 Task: Log work in the project ZeroG for the issue 'Develop a new tool for automated testing of security vulnerabilities in web applications' spent time as '1w 2d 3h 52m' and remaining time as '5w 3d 3h 57m' and move to bottom of backlog. Now add the issue to the epic 'Mobile Application Security Testing'.
Action: Mouse moved to (188, 53)
Screenshot: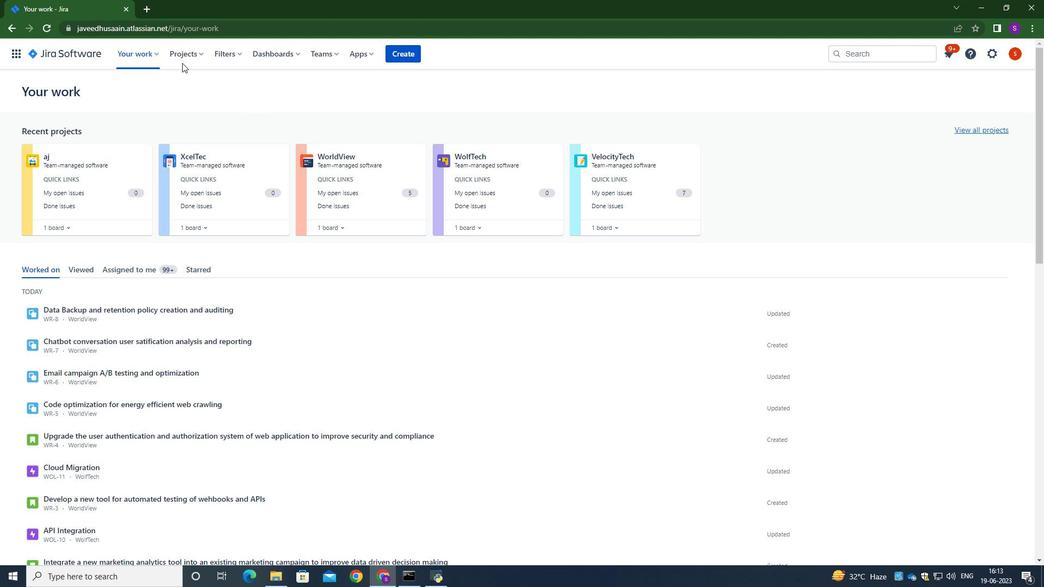 
Action: Mouse pressed left at (188, 53)
Screenshot: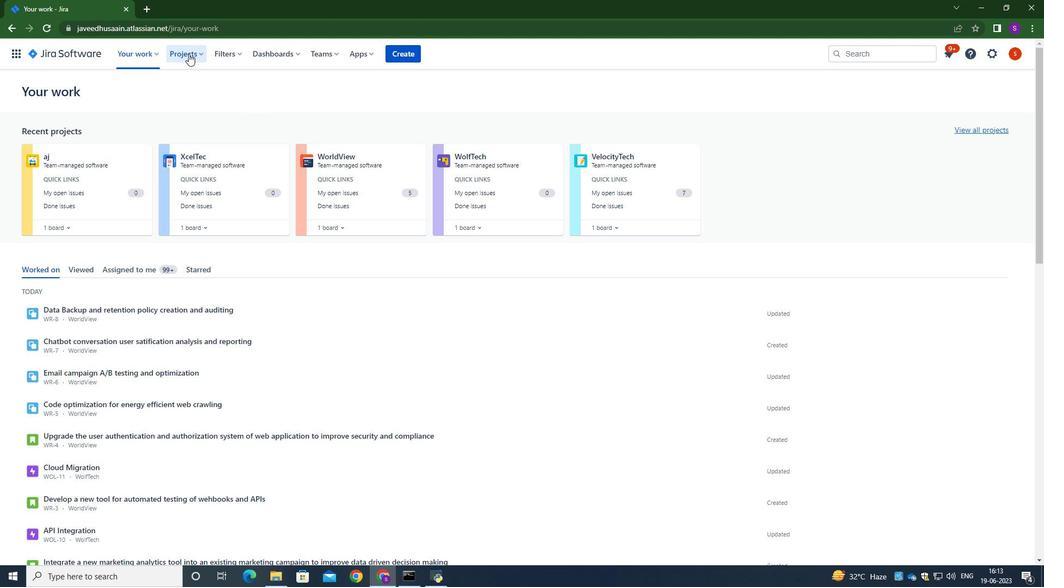 
Action: Mouse moved to (220, 127)
Screenshot: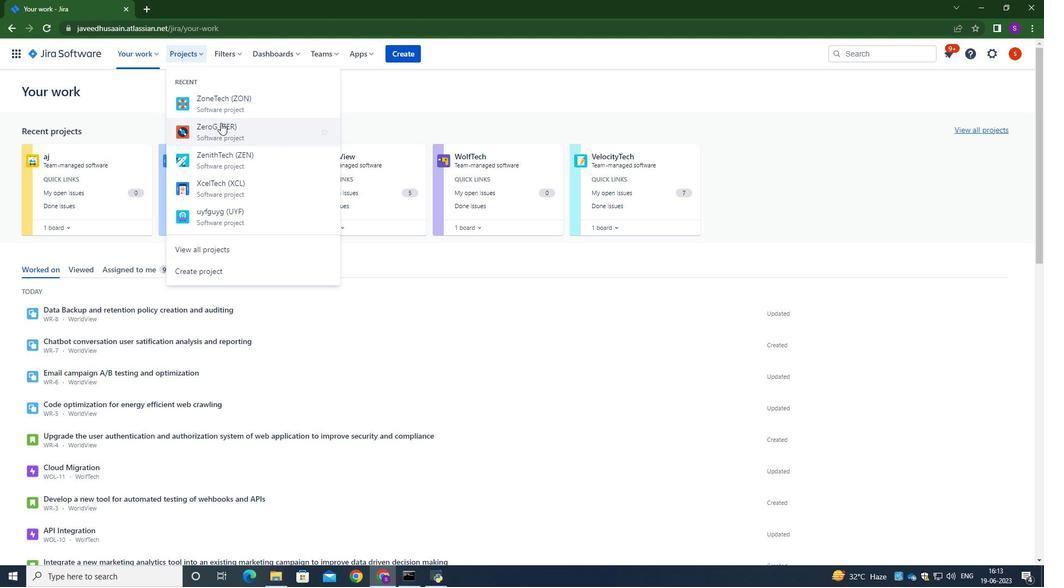 
Action: Mouse pressed left at (220, 127)
Screenshot: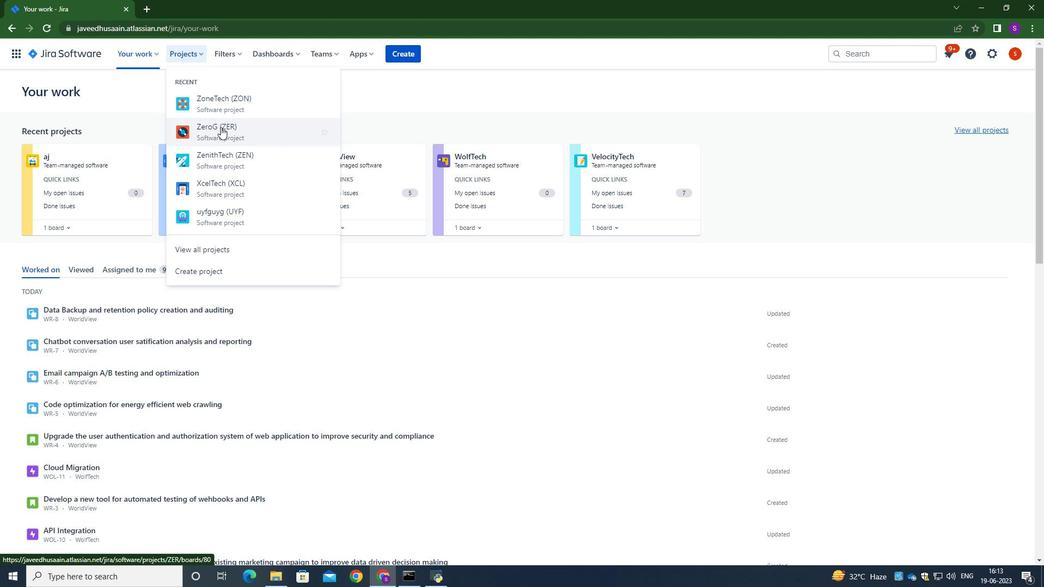 
Action: Mouse moved to (59, 171)
Screenshot: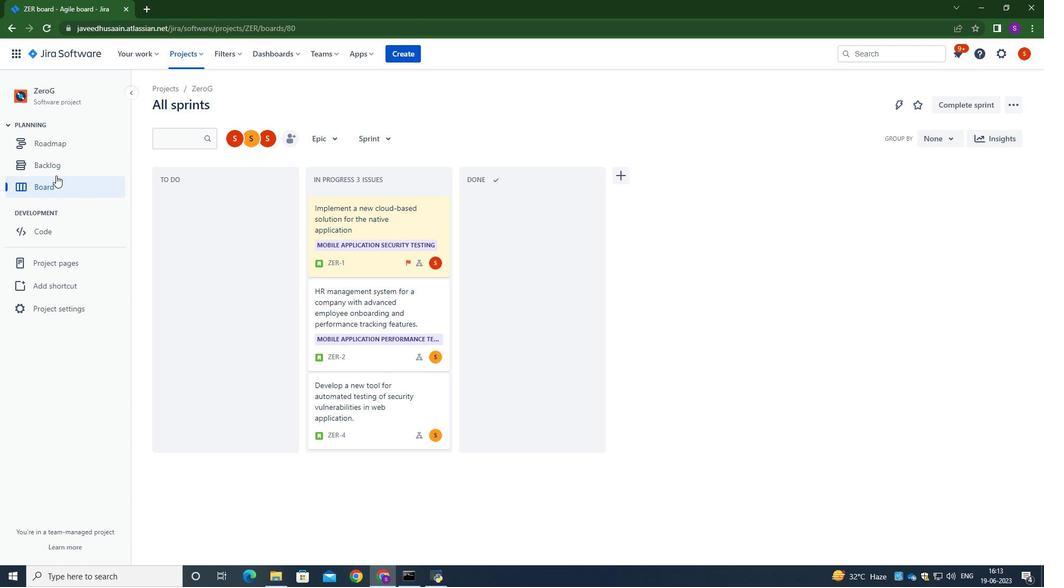 
Action: Mouse pressed left at (59, 171)
Screenshot: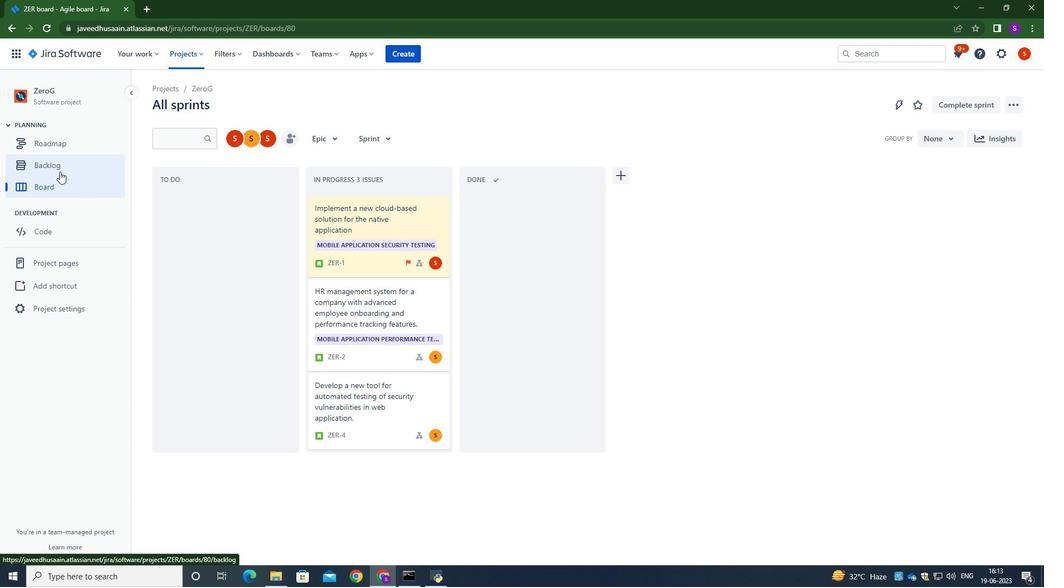 
Action: Mouse moved to (393, 234)
Screenshot: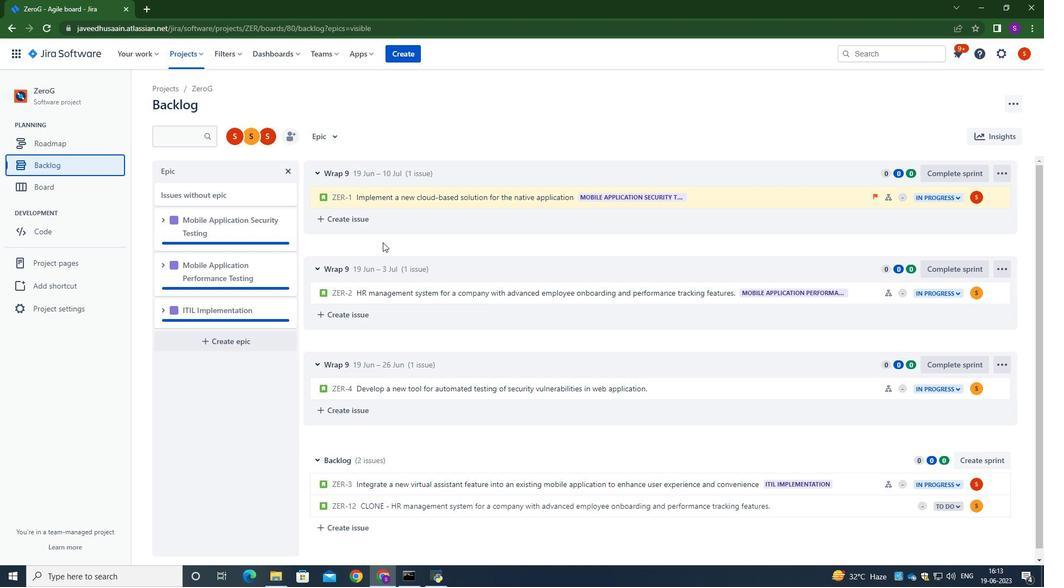
Action: Mouse scrolled (393, 233) with delta (0, 0)
Screenshot: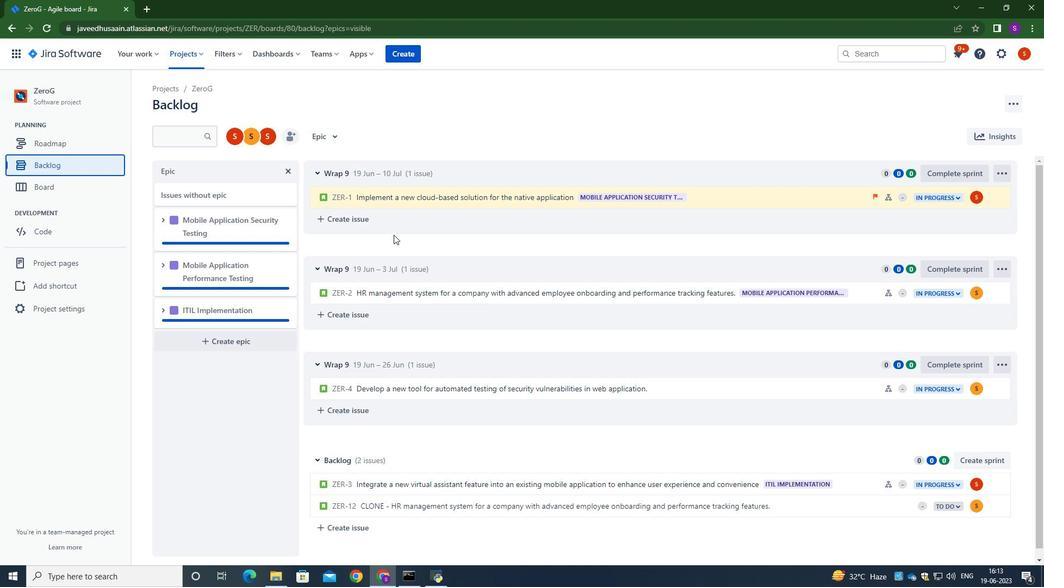 
Action: Mouse scrolled (393, 233) with delta (0, 0)
Screenshot: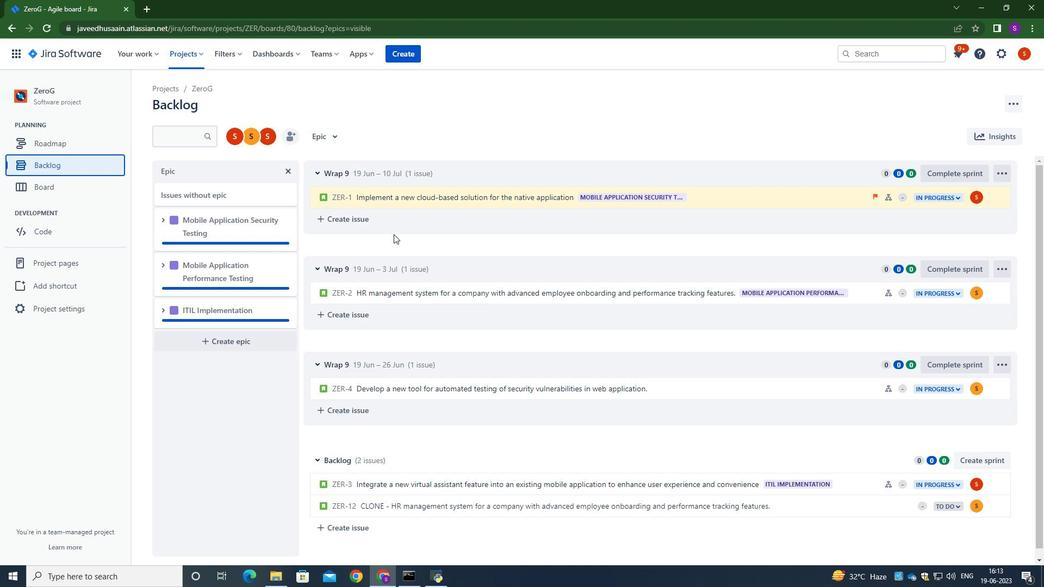 
Action: Mouse moved to (400, 377)
Screenshot: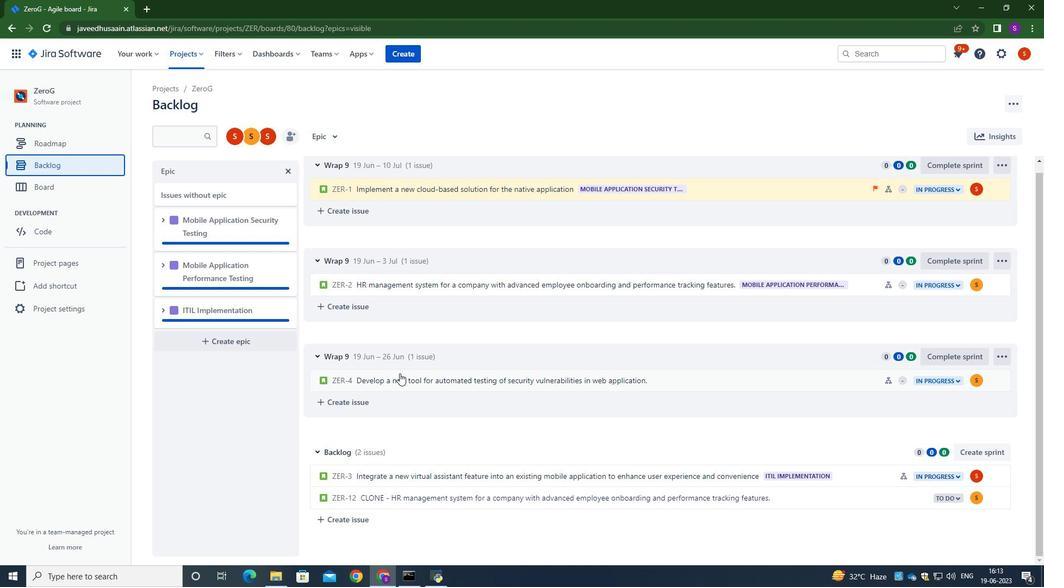 
Action: Mouse pressed left at (400, 377)
Screenshot: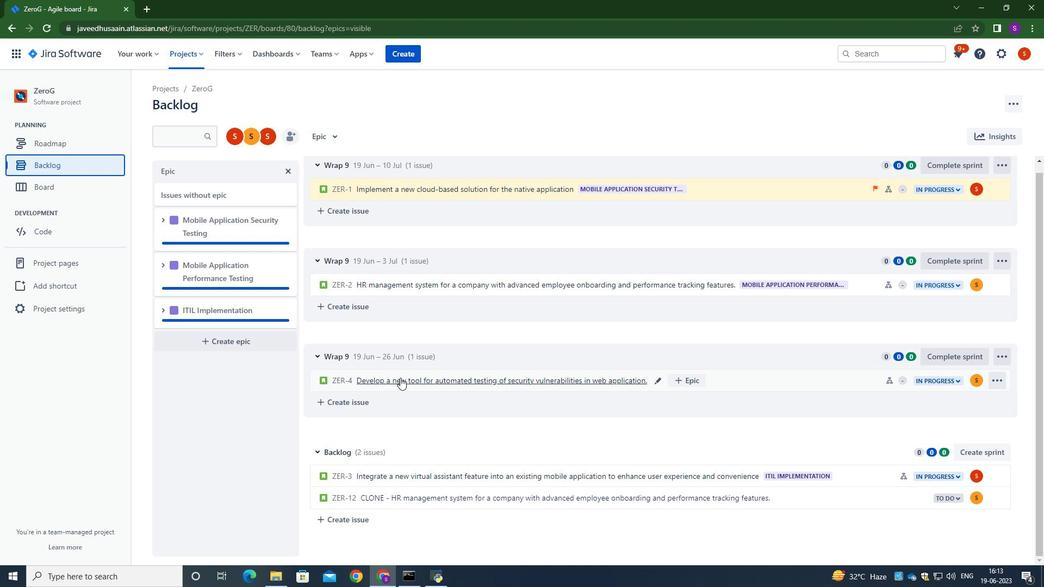 
Action: Mouse moved to (991, 166)
Screenshot: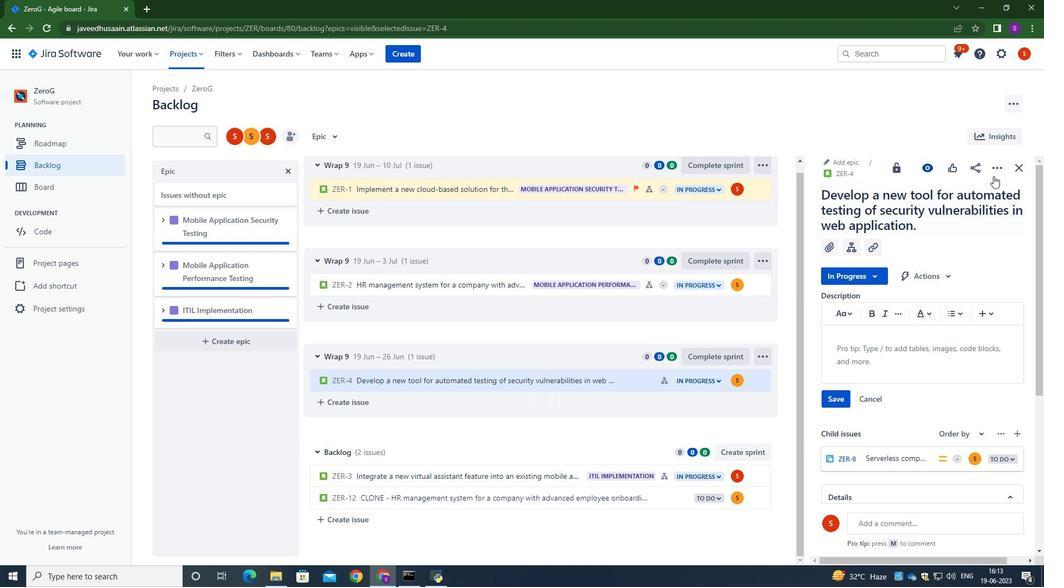 
Action: Mouse pressed left at (991, 166)
Screenshot: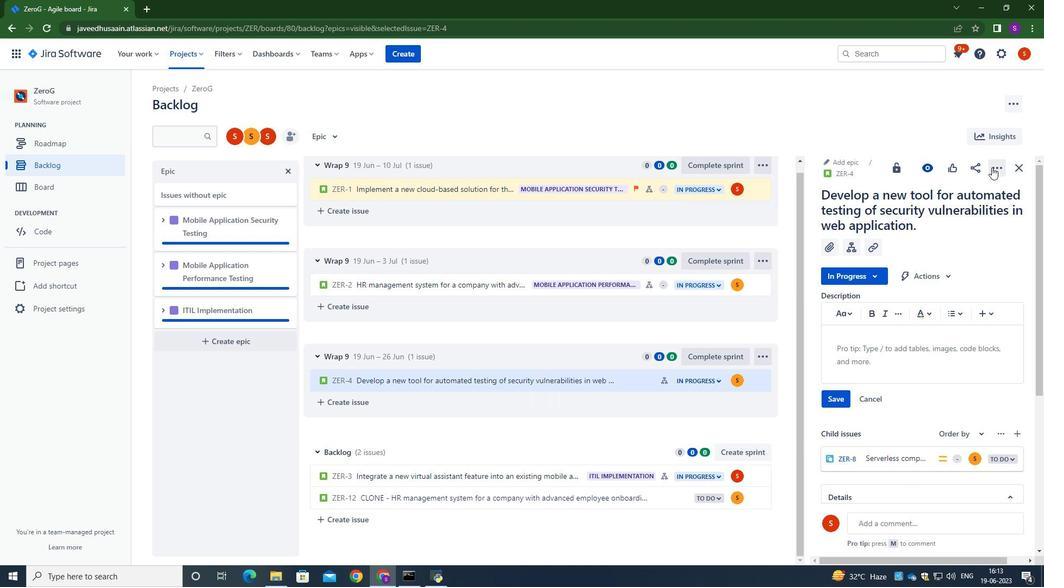 
Action: Mouse moved to (947, 202)
Screenshot: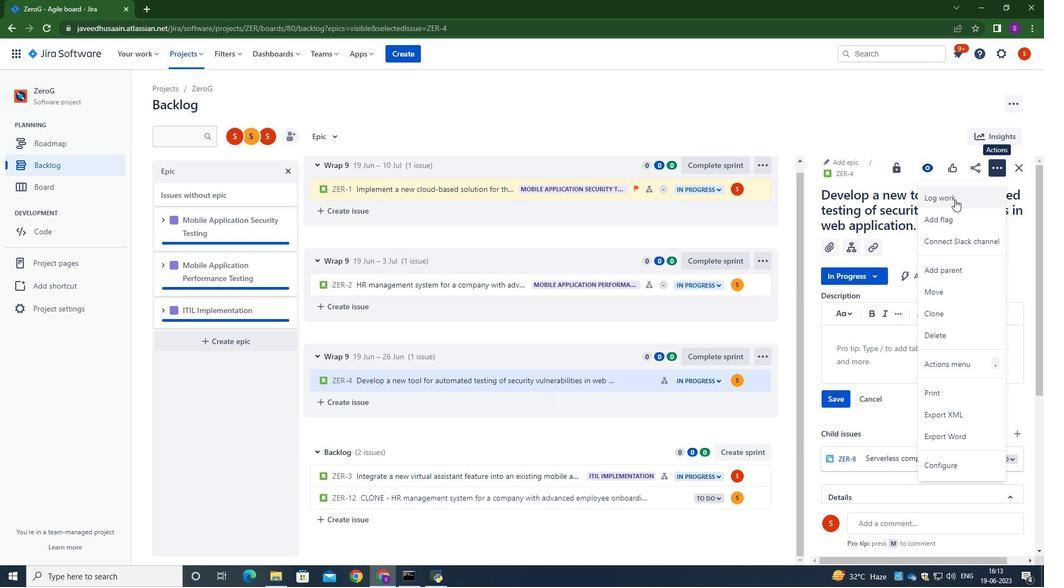 
Action: Mouse pressed left at (947, 202)
Screenshot: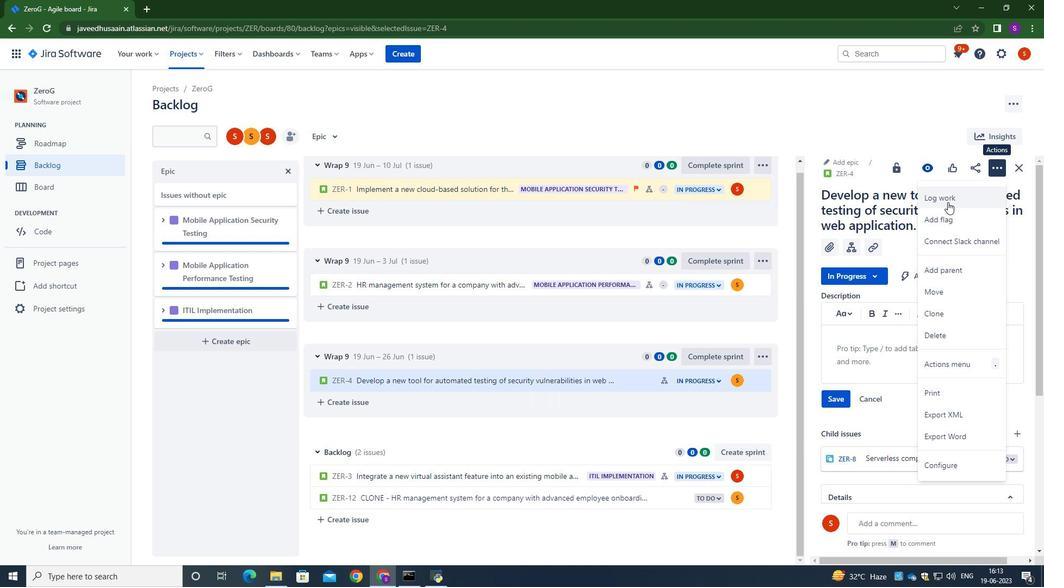 
Action: Mouse moved to (481, 160)
Screenshot: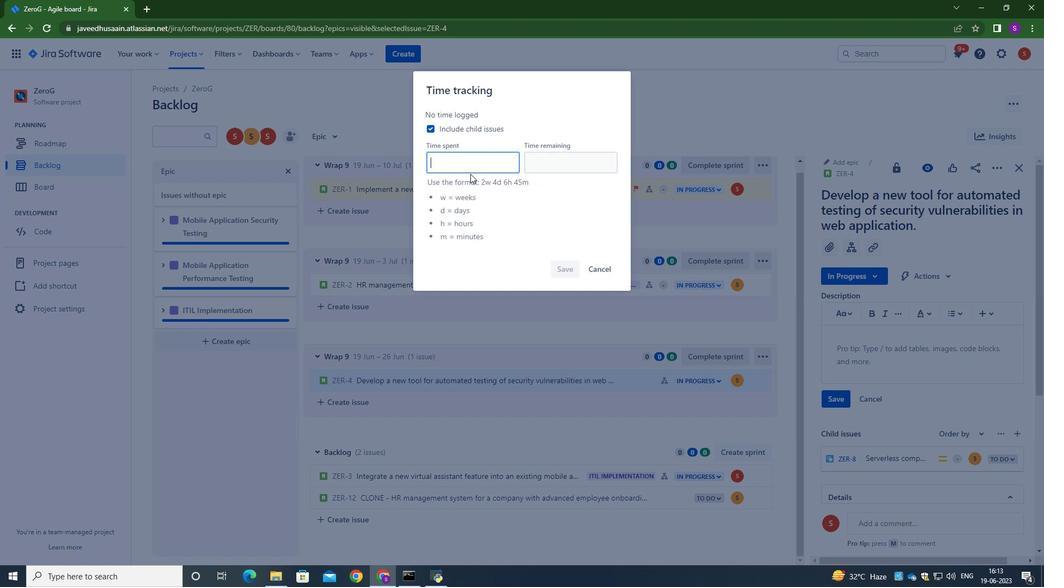 
Action: Key pressed 1w<Key.space>2d<Key.space>3h<Key.space>52m<Key.tab>5w<Key.space>3d<Key.space>3h<Key.space>57m
Screenshot: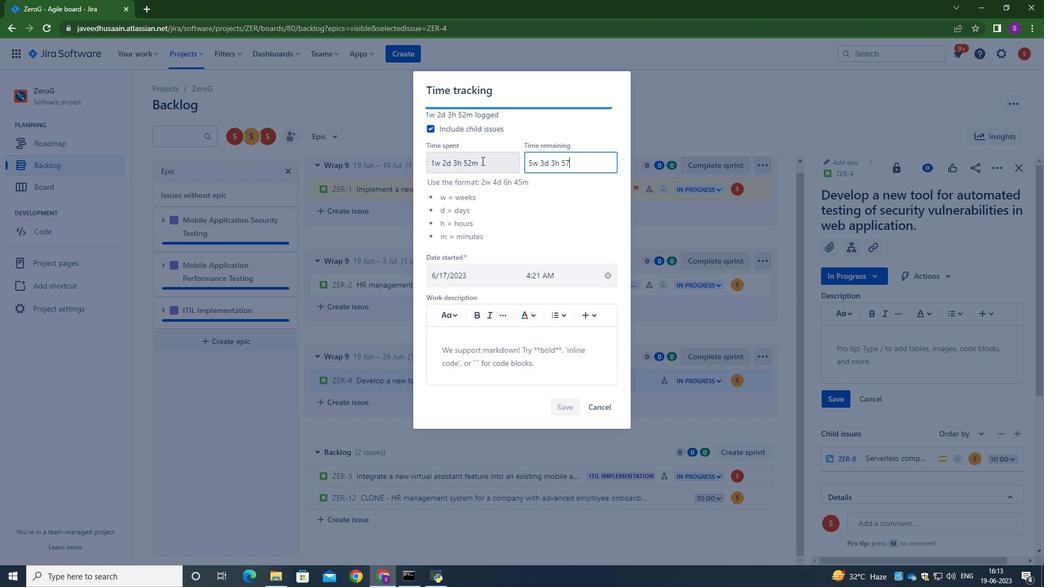
Action: Mouse moved to (573, 402)
Screenshot: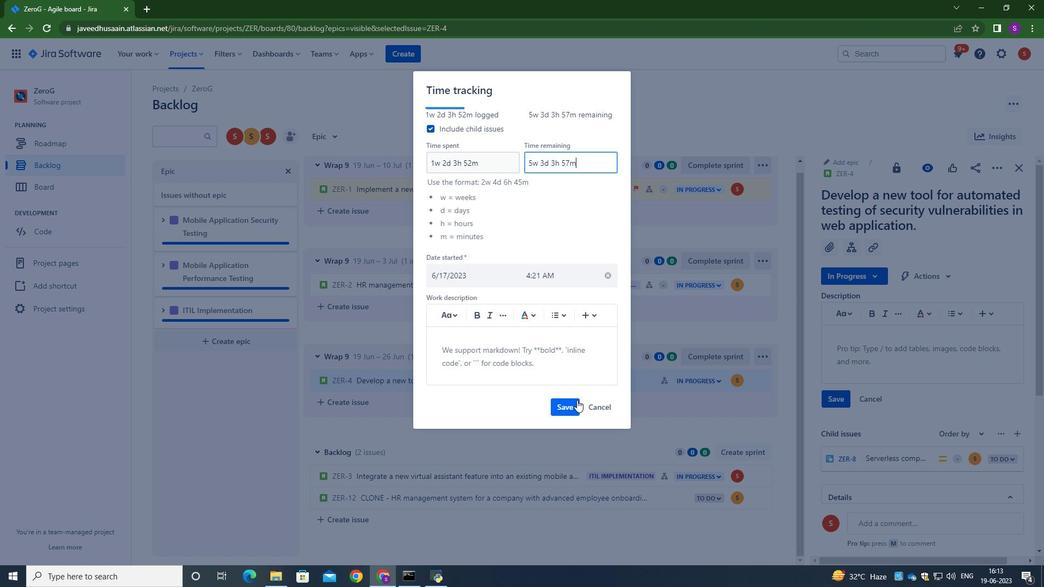 
Action: Mouse pressed left at (573, 402)
Screenshot: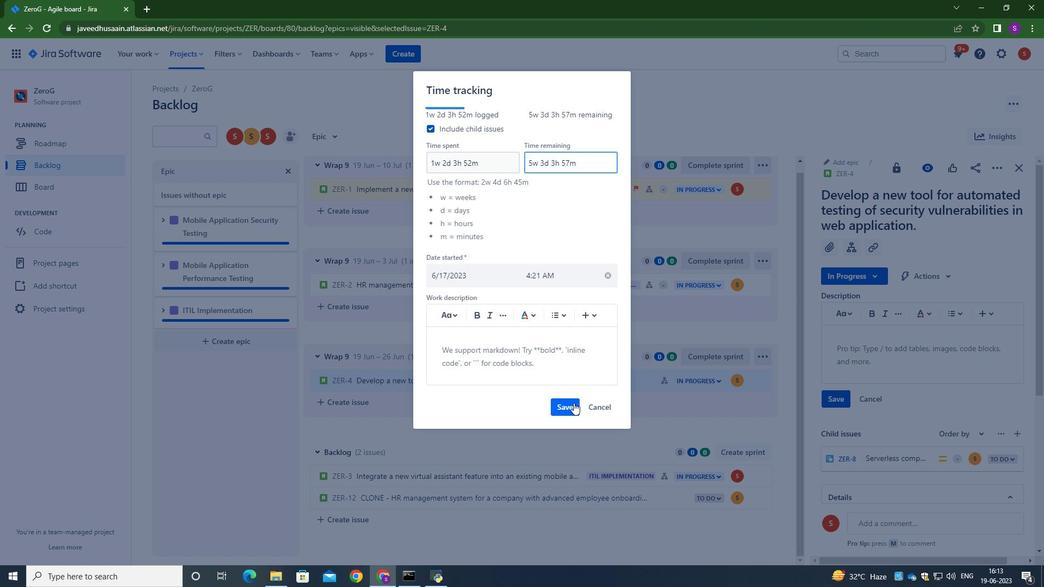 
Action: Mouse moved to (581, 384)
Screenshot: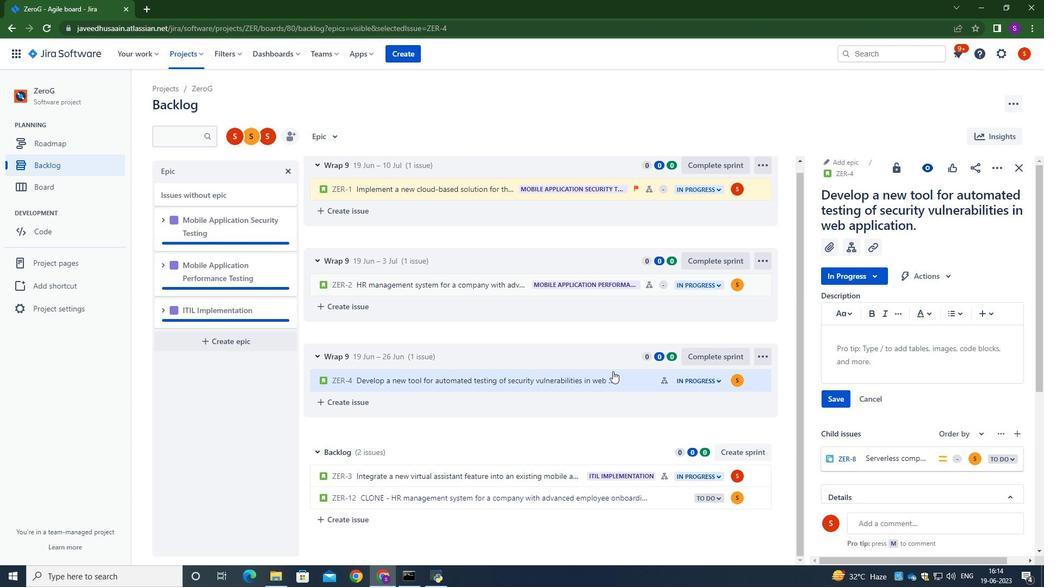 
Action: Mouse scrolled (581, 383) with delta (0, 0)
Screenshot: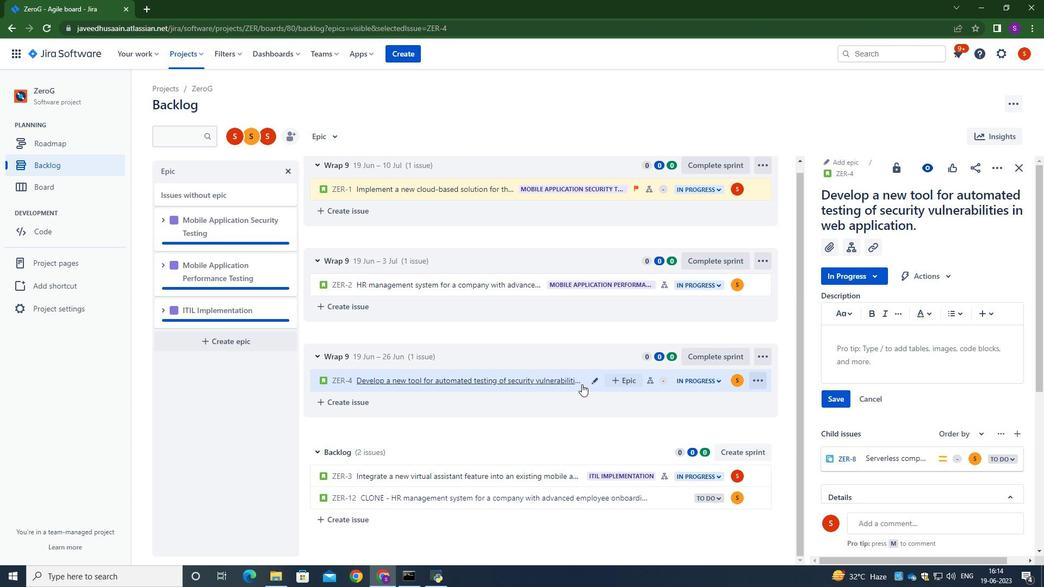 
Action: Mouse moved to (620, 384)
Screenshot: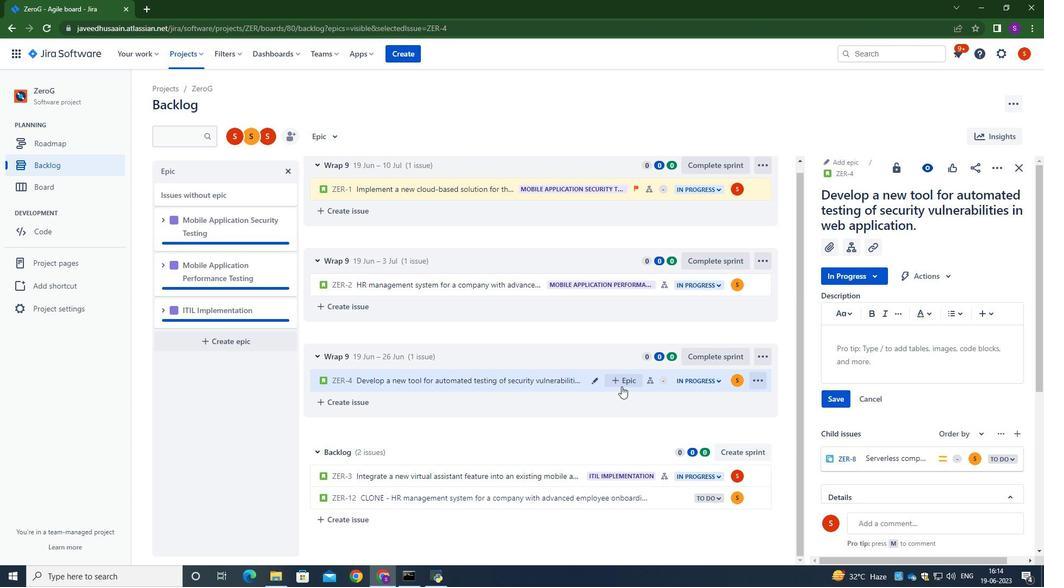 
Action: Mouse pressed left at (620, 384)
Screenshot: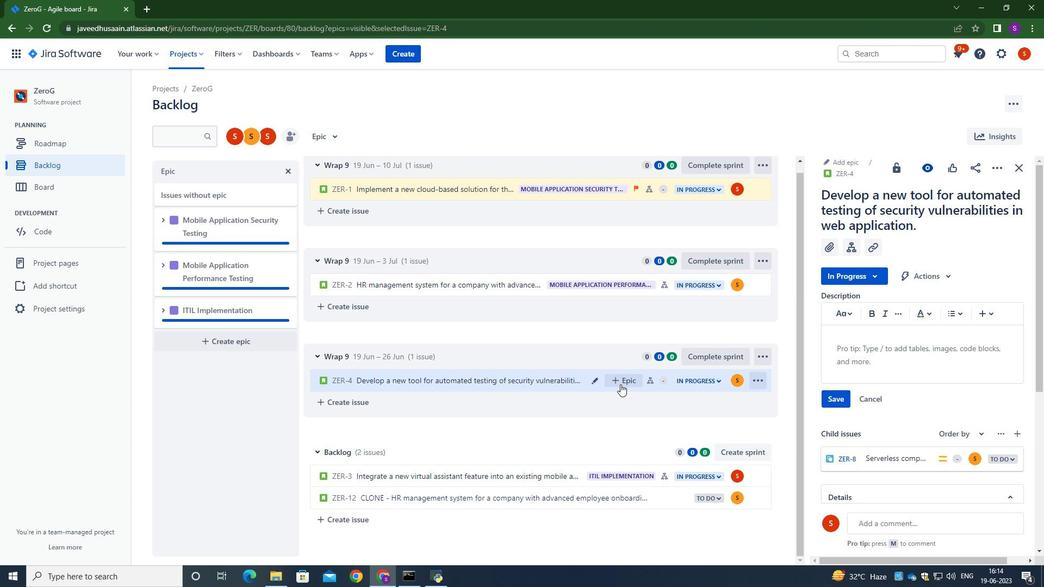 
Action: Mouse moved to (665, 461)
Screenshot: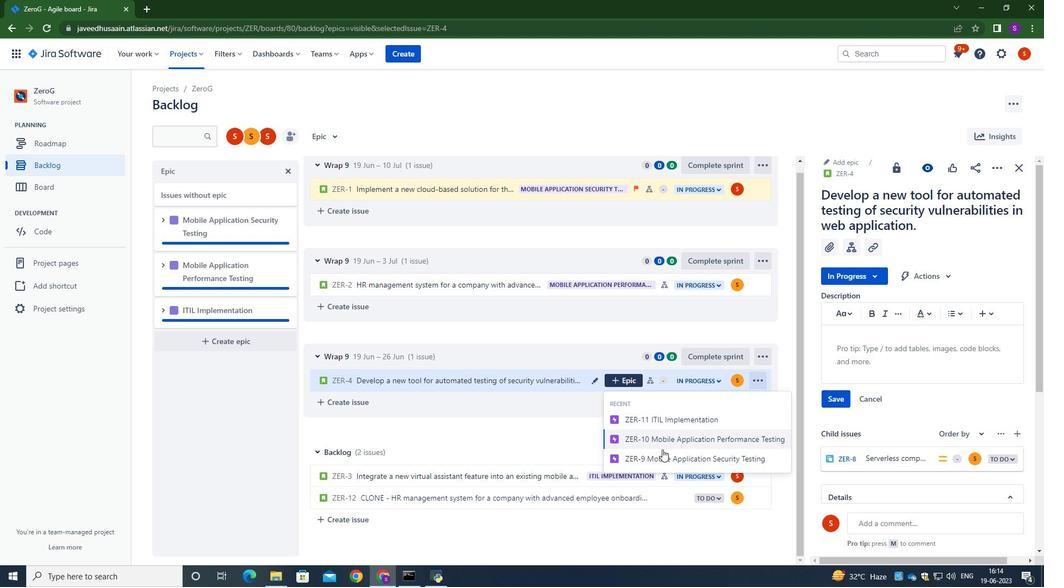 
Action: Mouse pressed left at (665, 461)
Screenshot: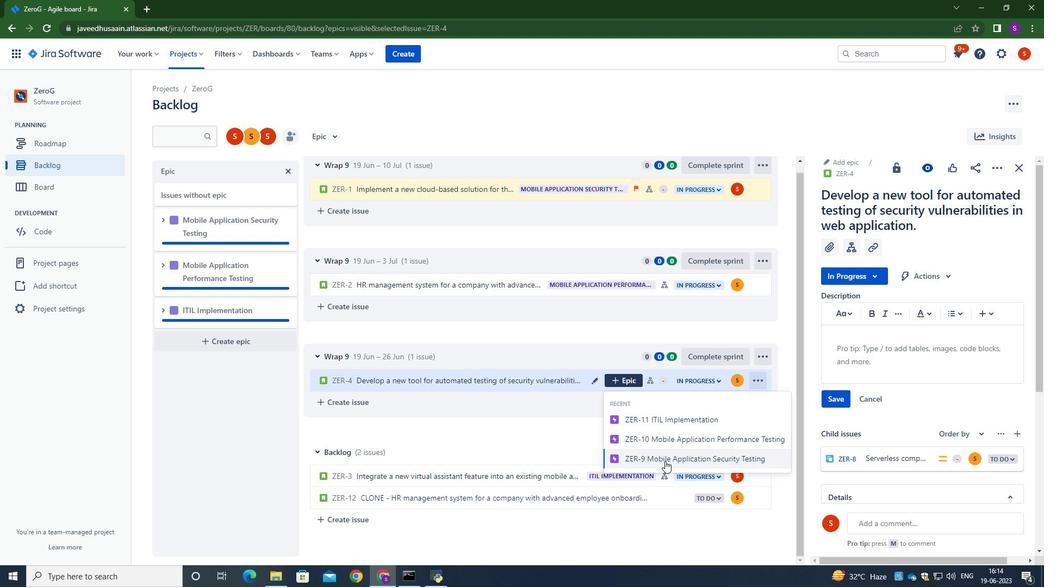 
Action: Mouse moved to (587, 337)
Screenshot: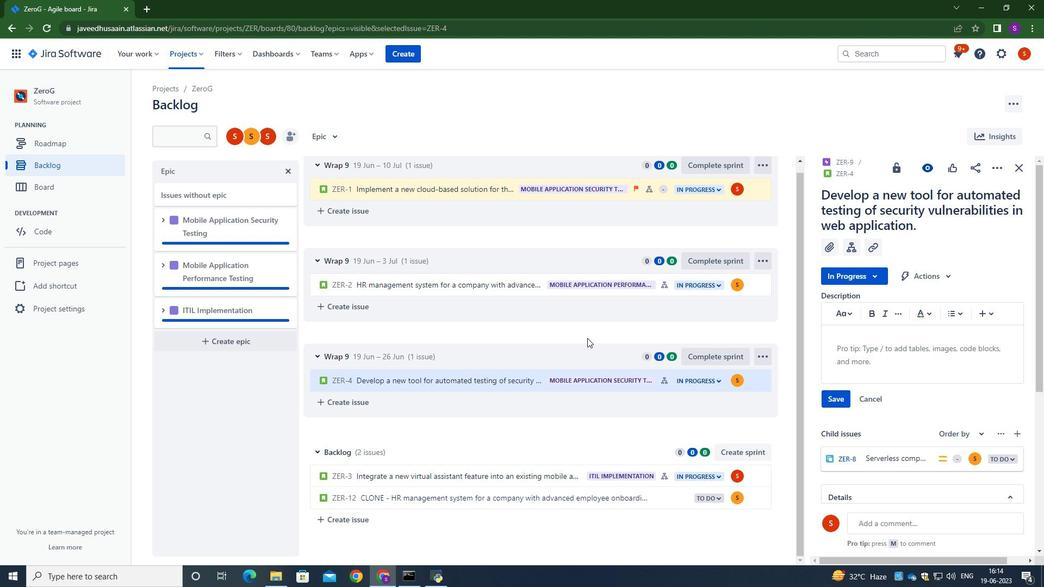 
Action: Mouse pressed left at (587, 337)
Screenshot: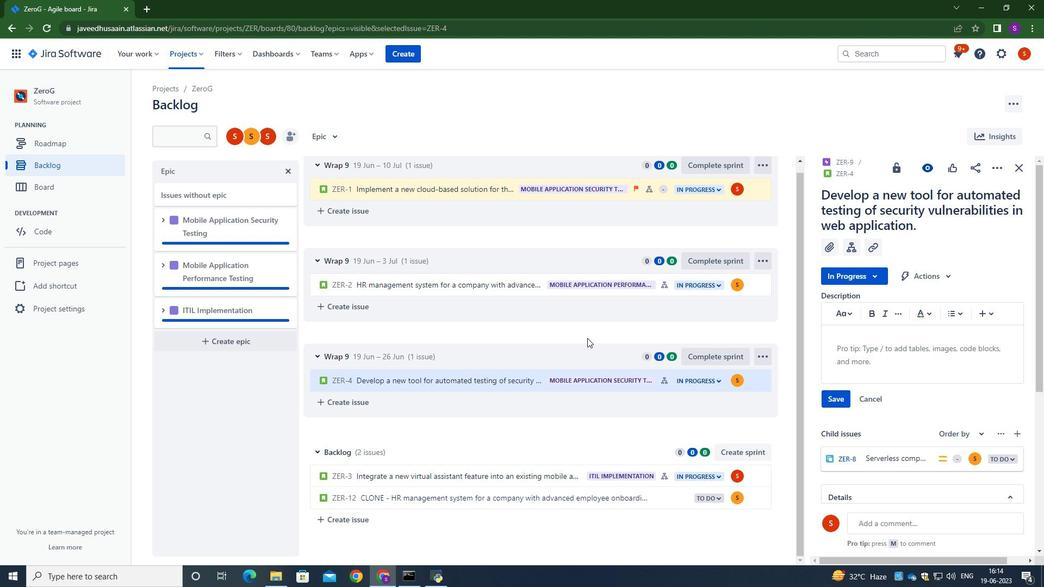 
